 Task: Check the percentage active listings of bathtub in the last 1 year.
Action: Mouse moved to (764, 179)
Screenshot: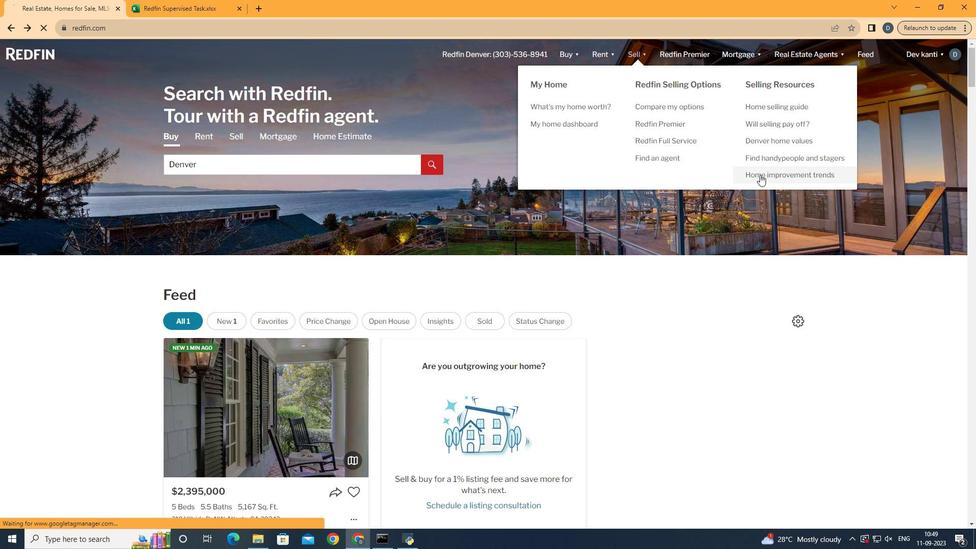 
Action: Mouse pressed left at (764, 179)
Screenshot: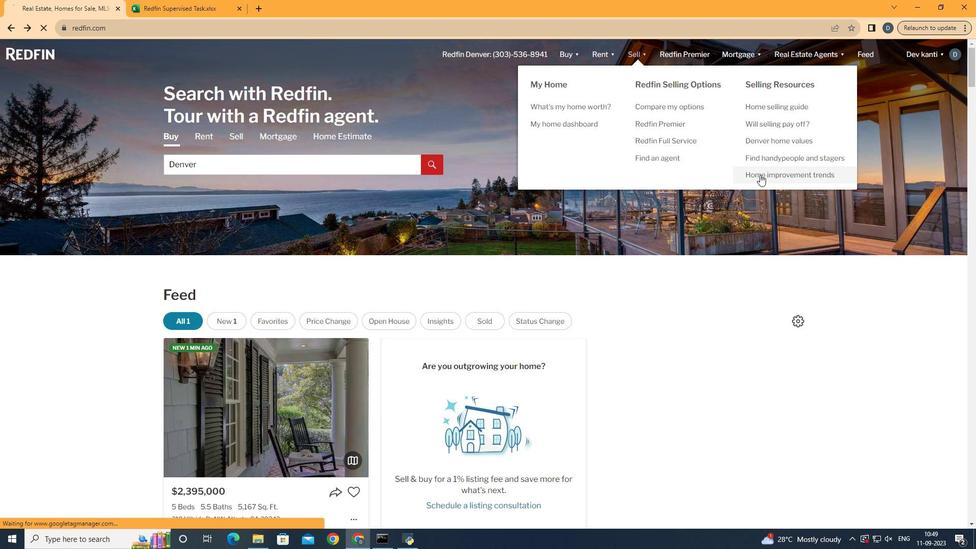 
Action: Mouse moved to (252, 194)
Screenshot: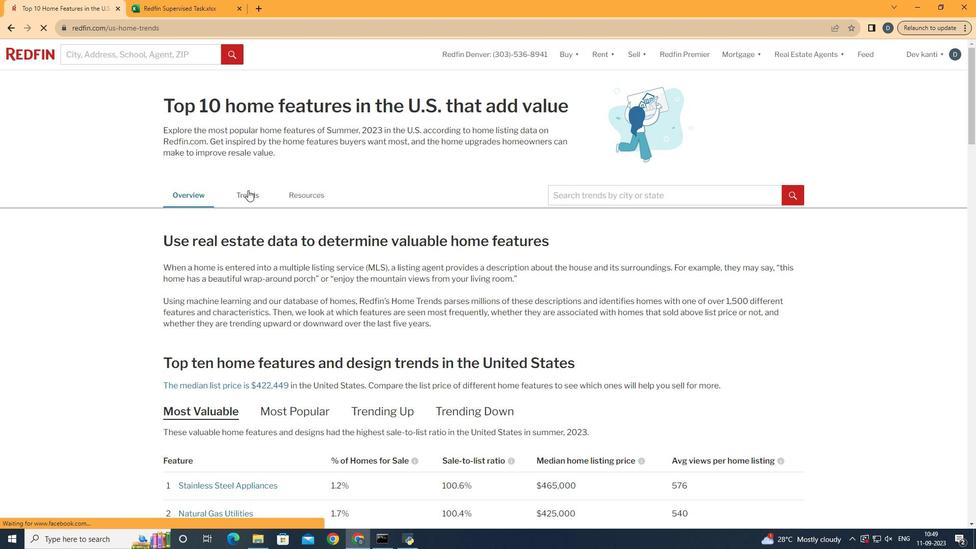 
Action: Mouse pressed left at (252, 194)
Screenshot: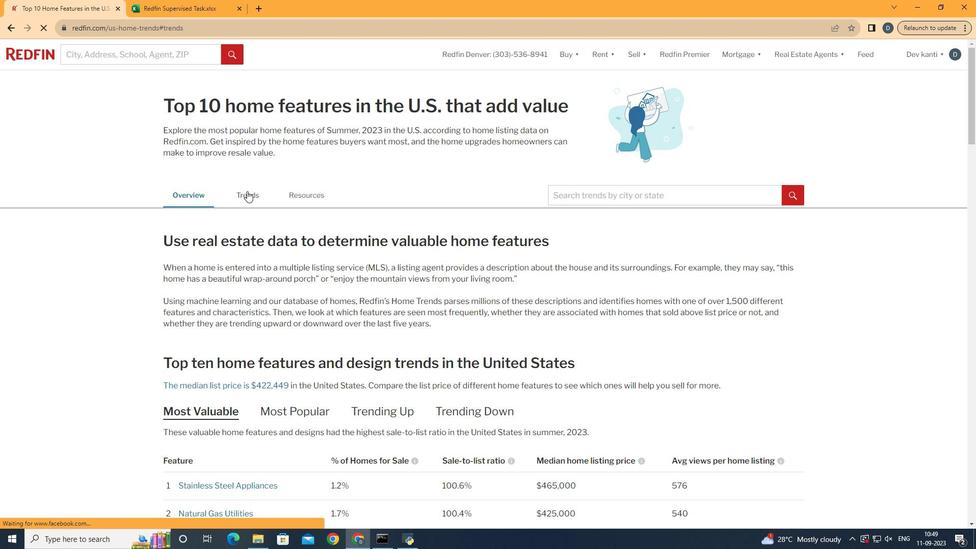 
Action: Mouse moved to (369, 283)
Screenshot: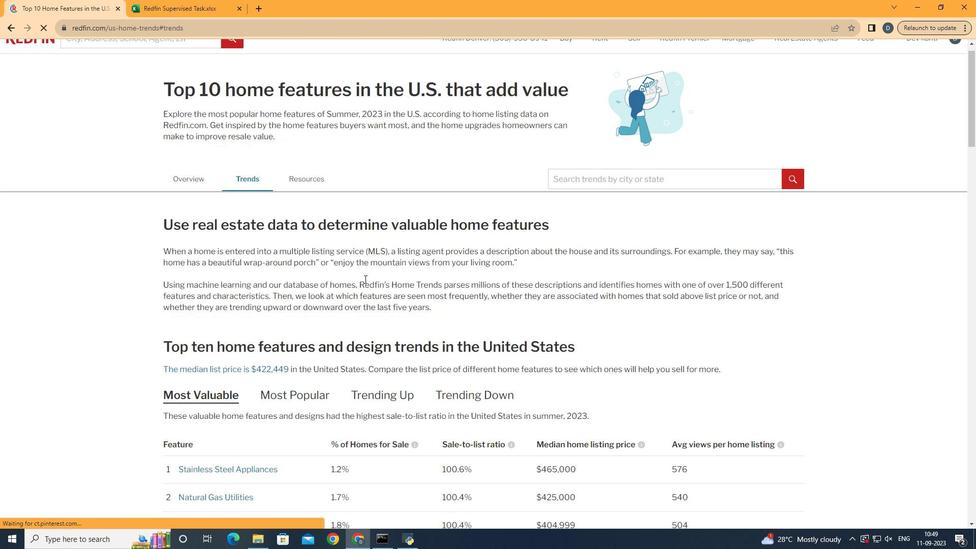 
Action: Mouse scrolled (369, 283) with delta (0, 0)
Screenshot: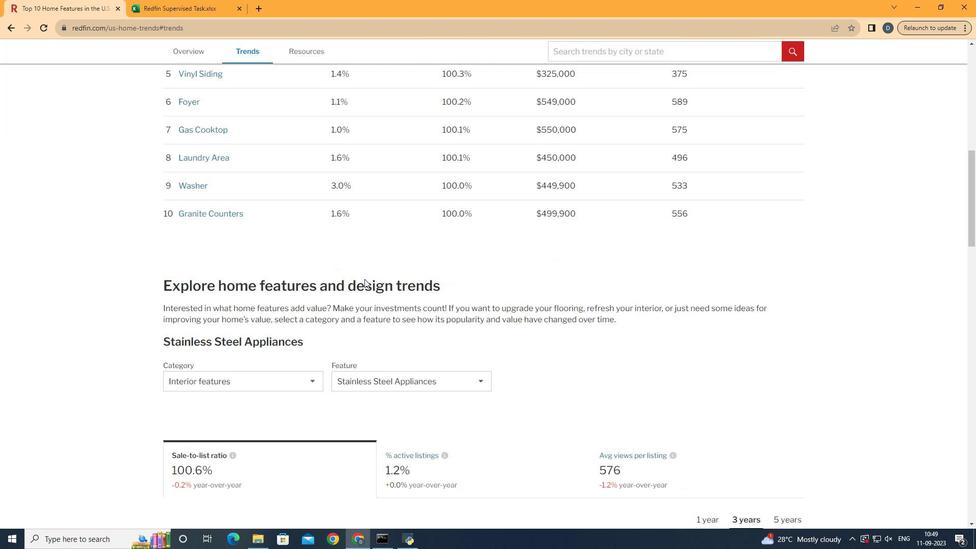 
Action: Mouse scrolled (369, 283) with delta (0, 0)
Screenshot: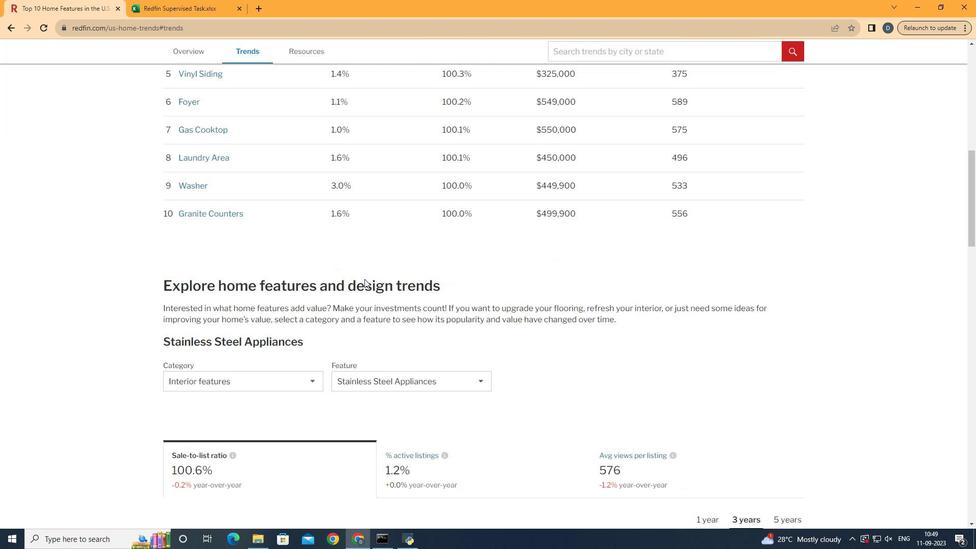 
Action: Mouse scrolled (369, 283) with delta (0, 0)
Screenshot: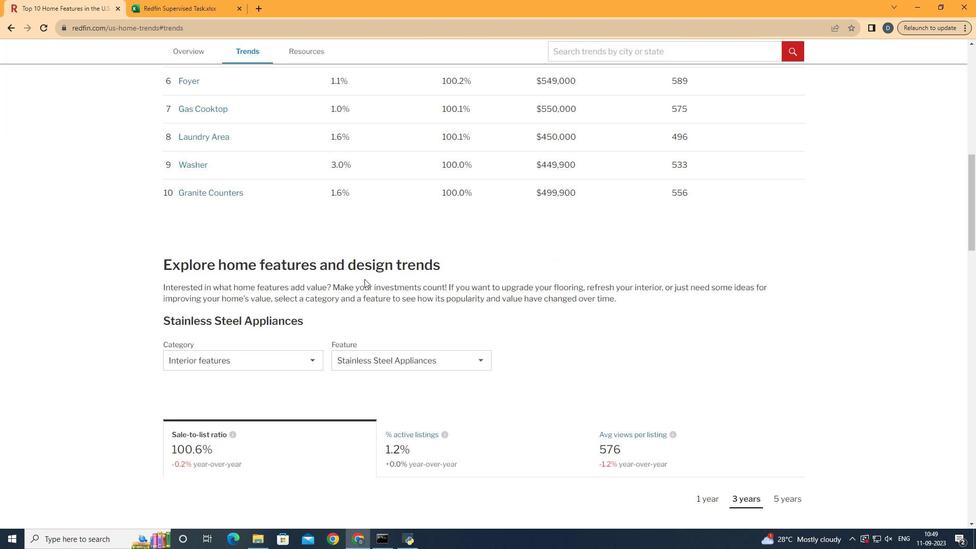 
Action: Mouse scrolled (369, 283) with delta (0, 0)
Screenshot: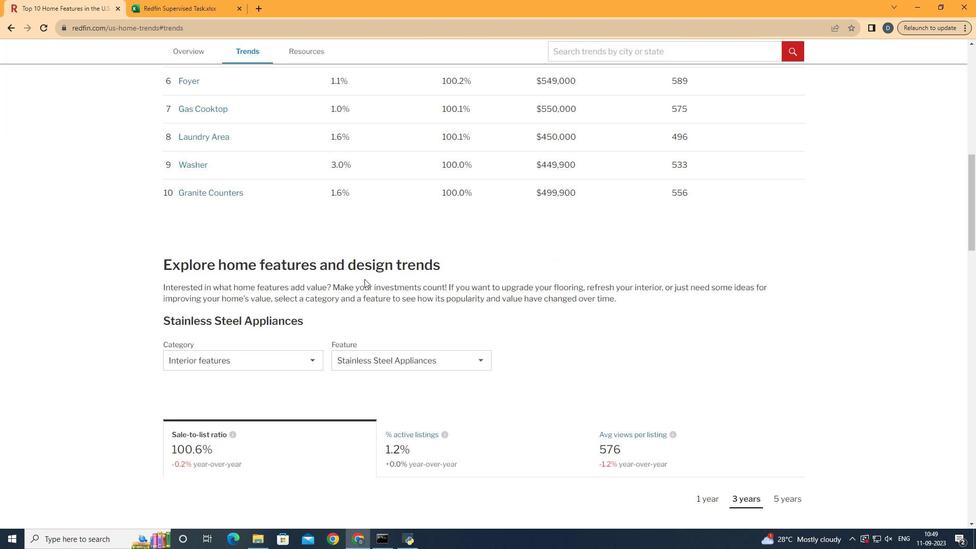 
Action: Mouse scrolled (369, 283) with delta (0, 0)
Screenshot: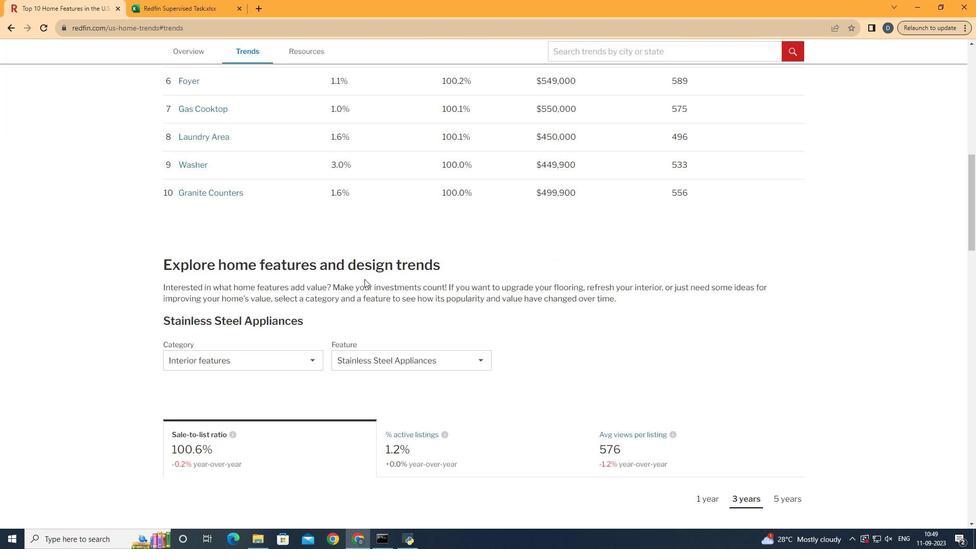 
Action: Mouse scrolled (369, 283) with delta (0, 0)
Screenshot: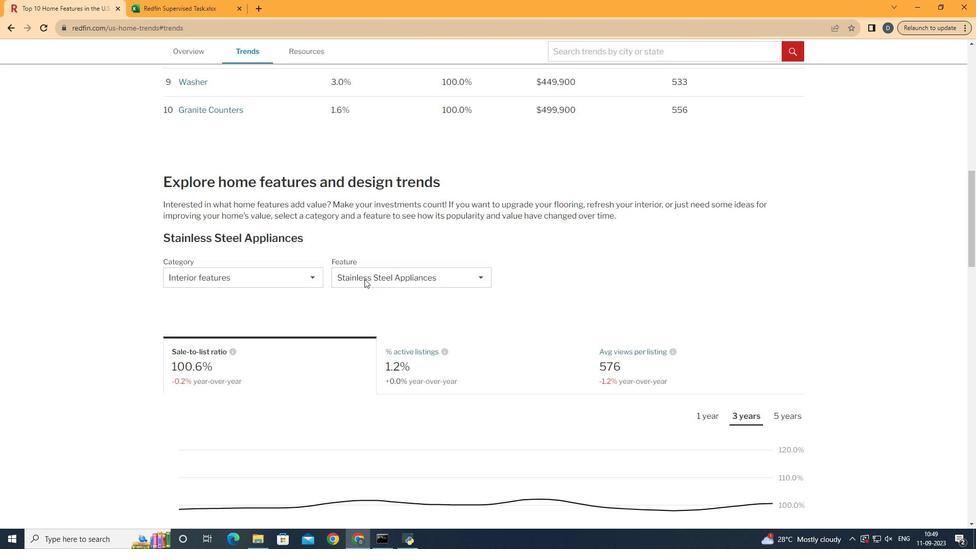 
Action: Mouse scrolled (369, 283) with delta (0, 0)
Screenshot: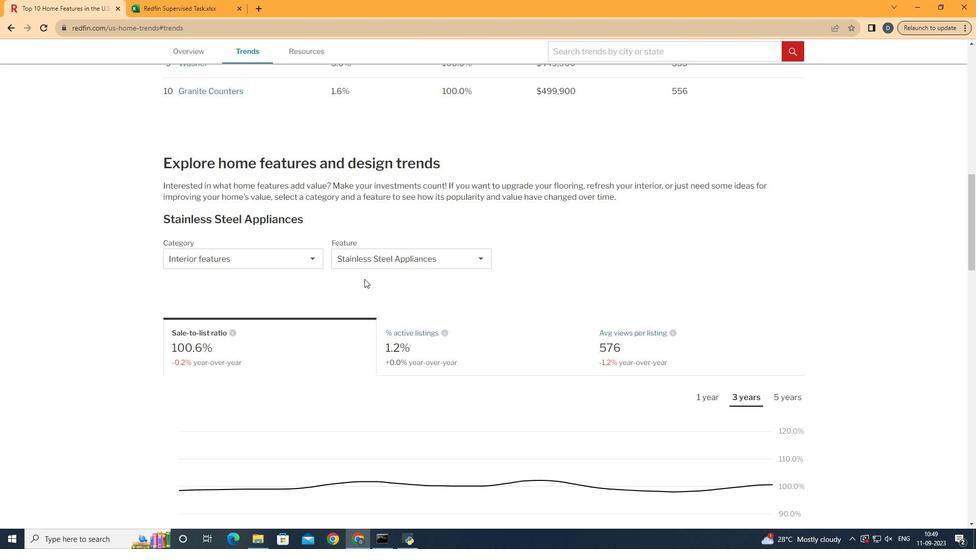 
Action: Mouse moved to (304, 268)
Screenshot: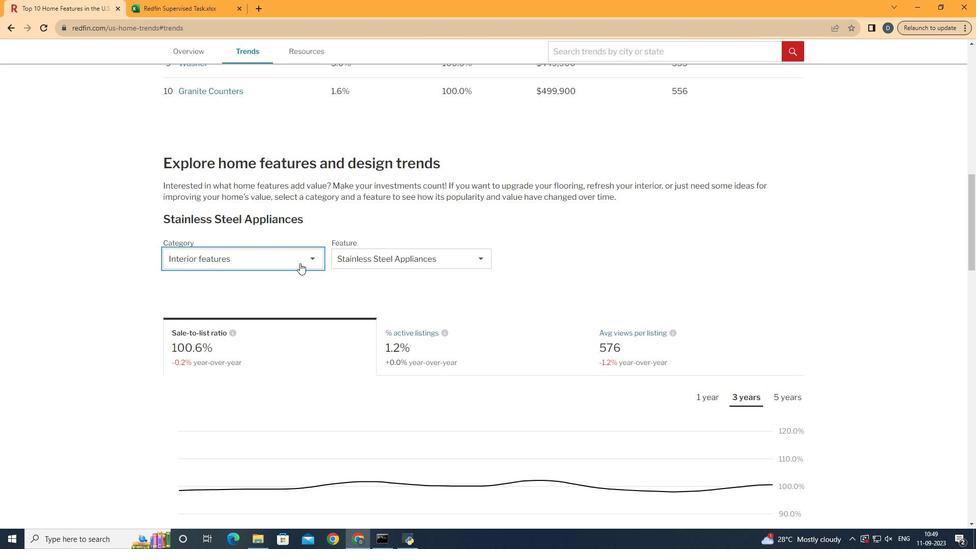 
Action: Mouse pressed left at (304, 268)
Screenshot: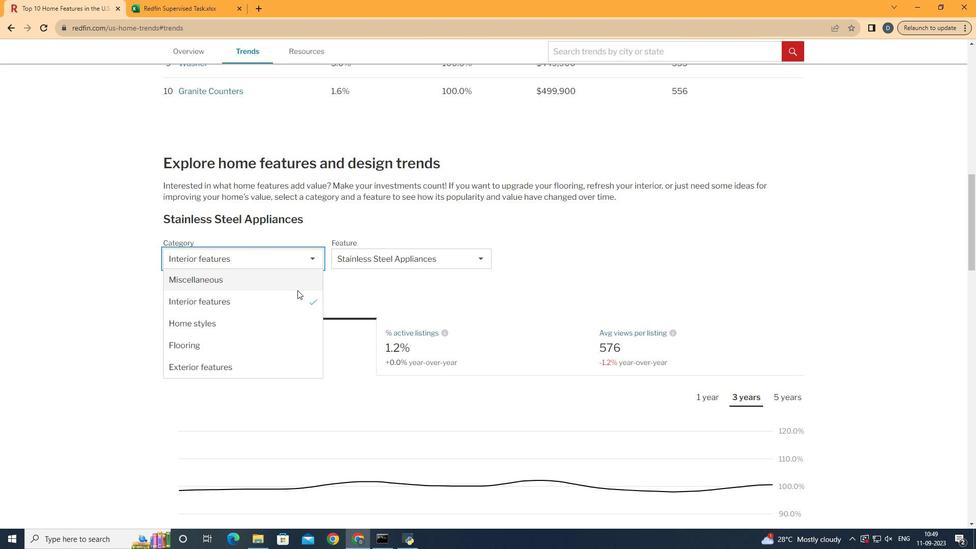 
Action: Mouse moved to (291, 310)
Screenshot: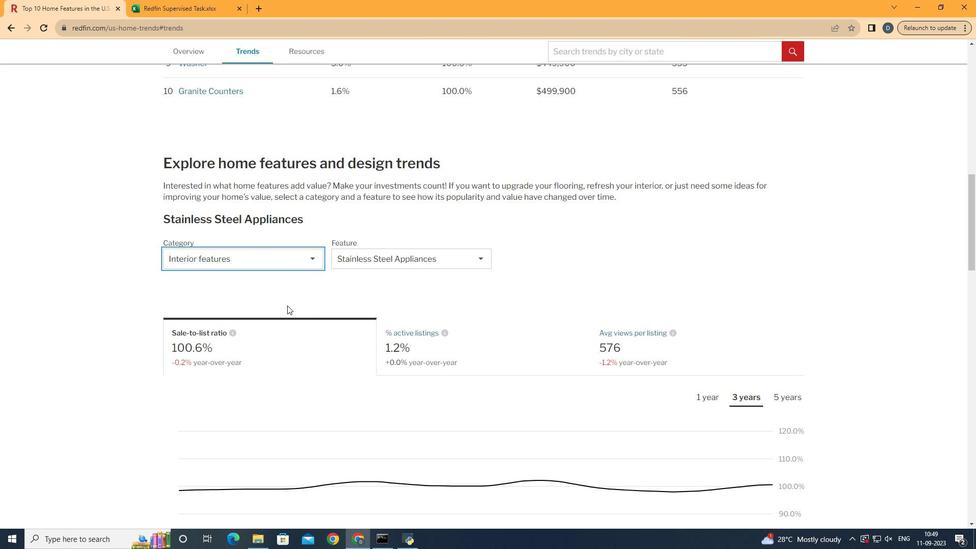 
Action: Mouse pressed left at (291, 310)
Screenshot: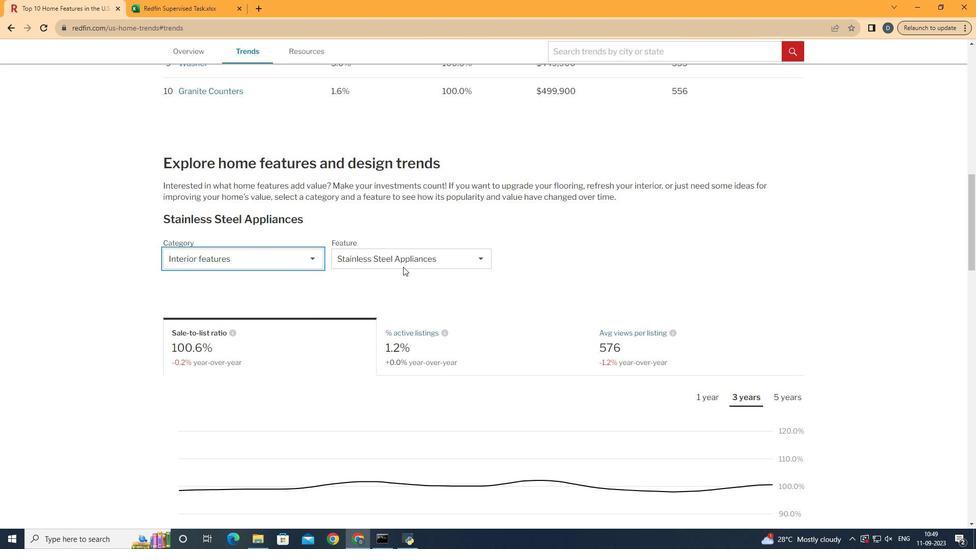 
Action: Mouse moved to (449, 256)
Screenshot: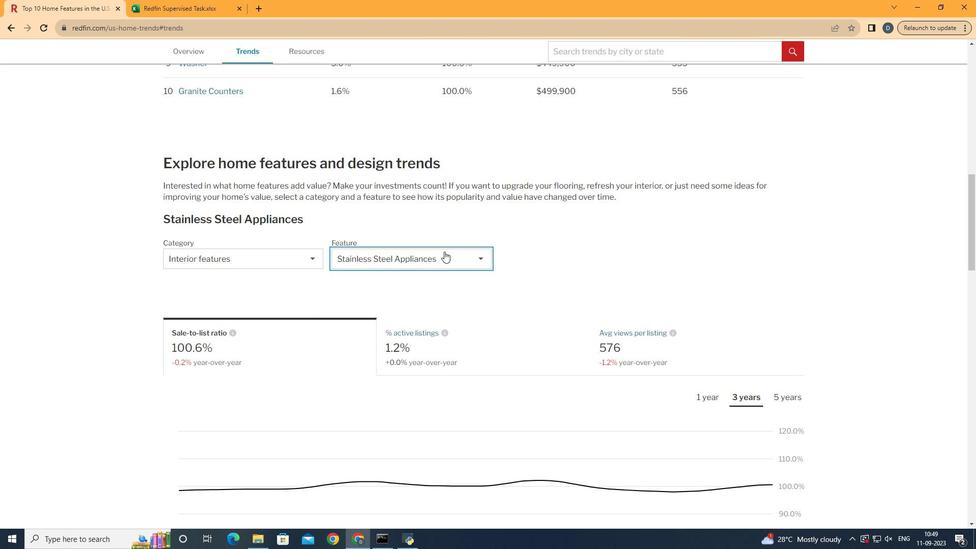 
Action: Mouse pressed left at (449, 256)
Screenshot: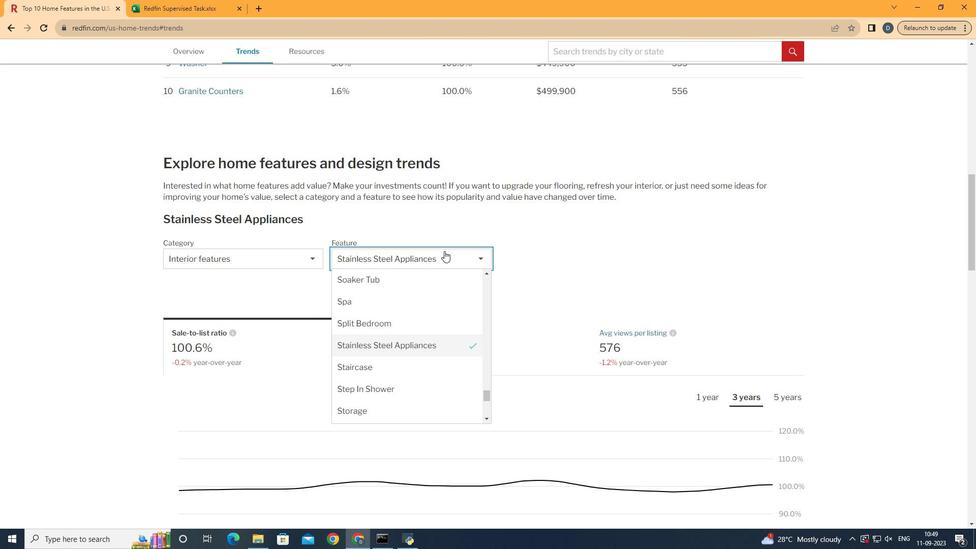 
Action: Mouse moved to (440, 334)
Screenshot: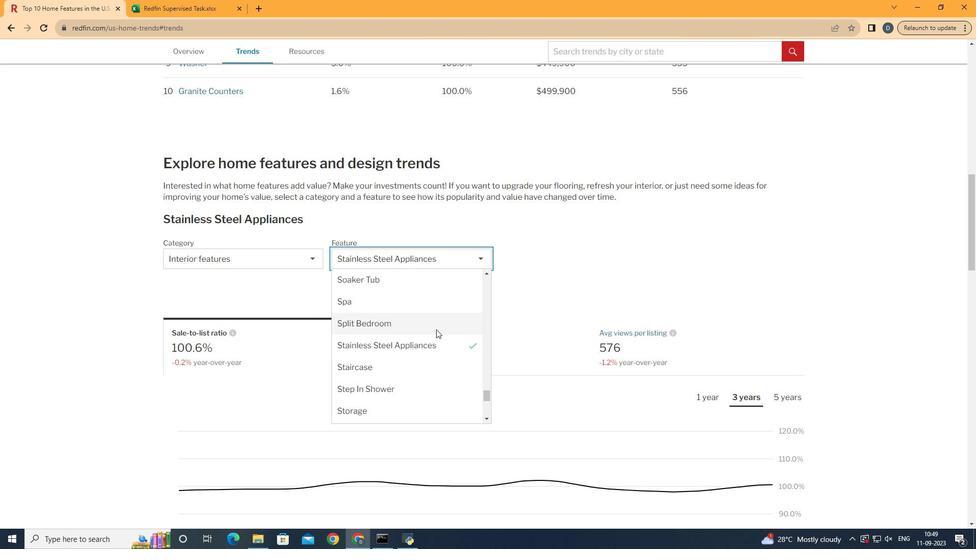 
Action: Mouse scrolled (440, 334) with delta (0, 0)
Screenshot: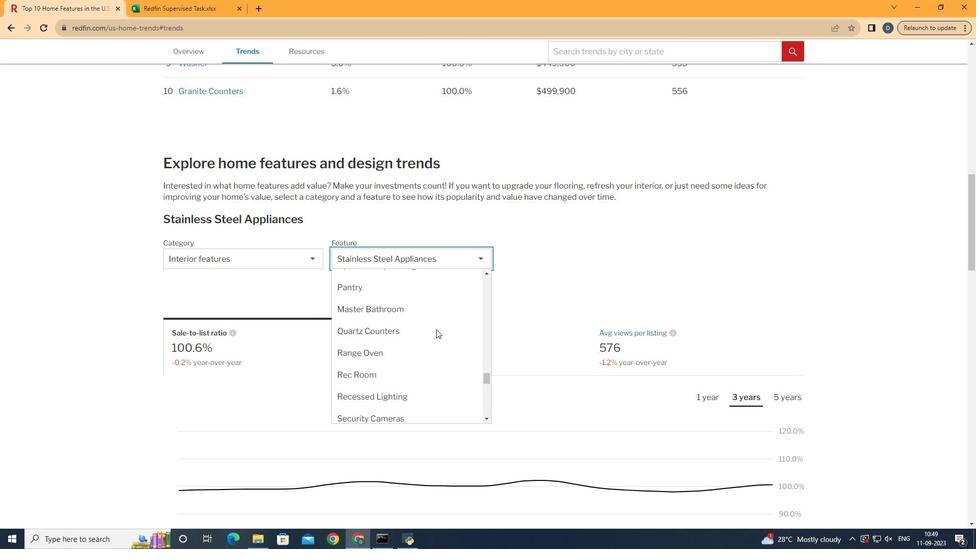 
Action: Mouse scrolled (440, 334) with delta (0, 0)
Screenshot: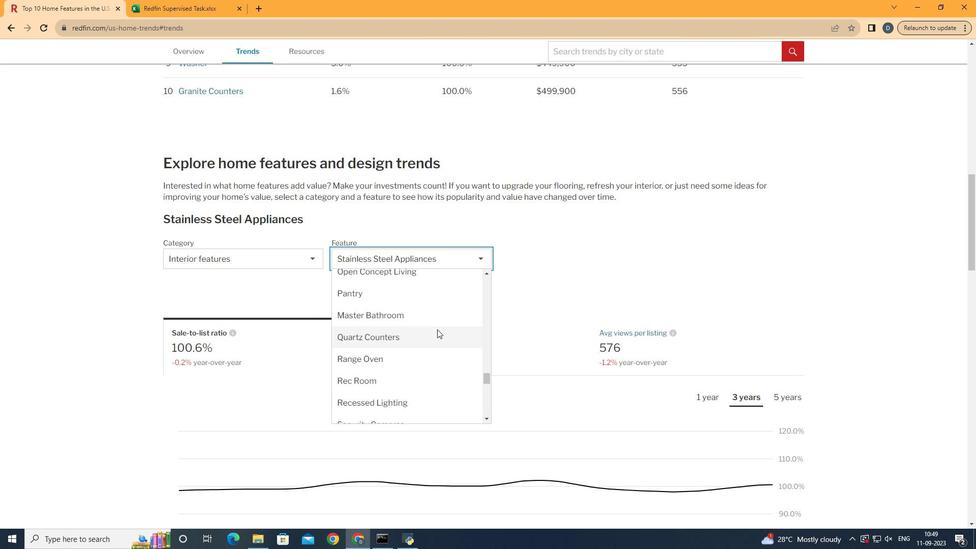 
Action: Mouse scrolled (440, 334) with delta (0, 0)
Screenshot: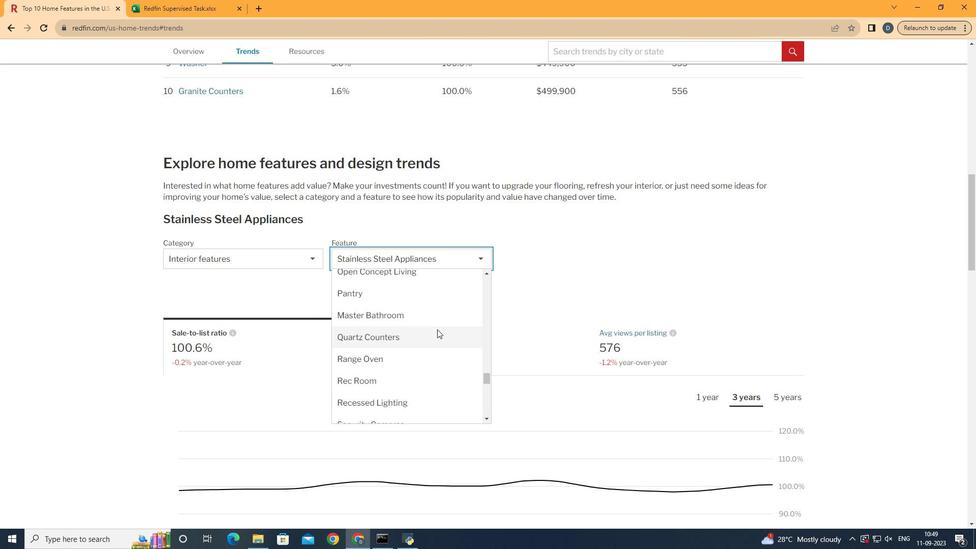 
Action: Mouse scrolled (440, 334) with delta (0, 0)
Screenshot: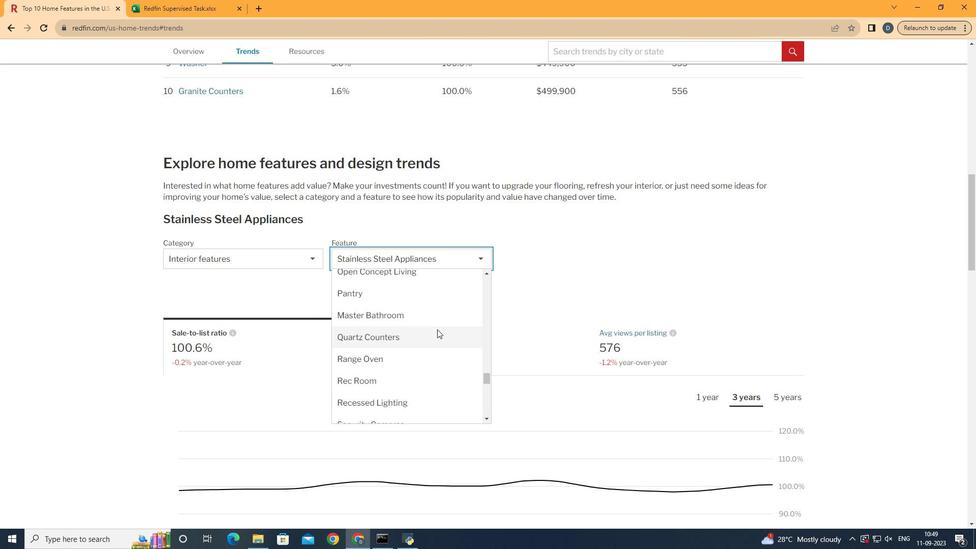
Action: Mouse scrolled (440, 334) with delta (0, 0)
Screenshot: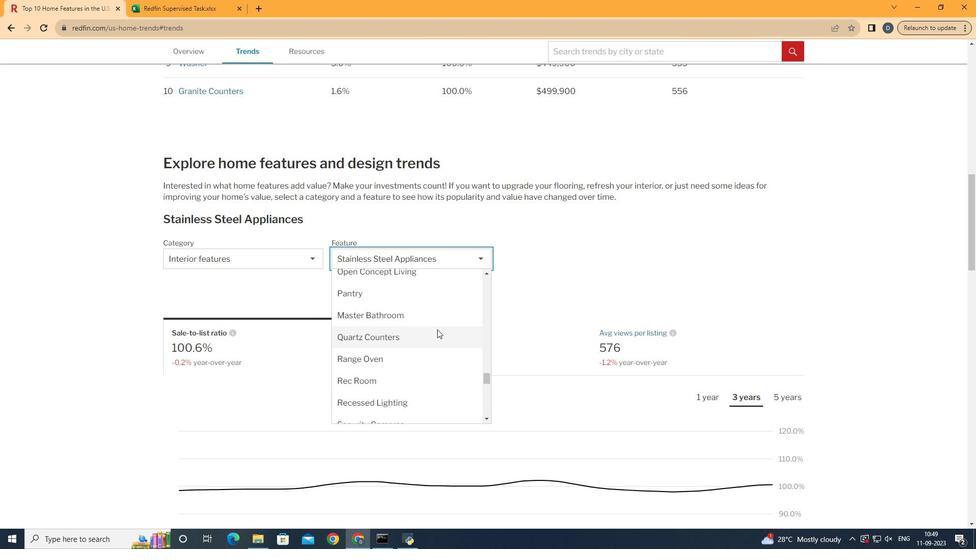 
Action: Mouse moved to (441, 334)
Screenshot: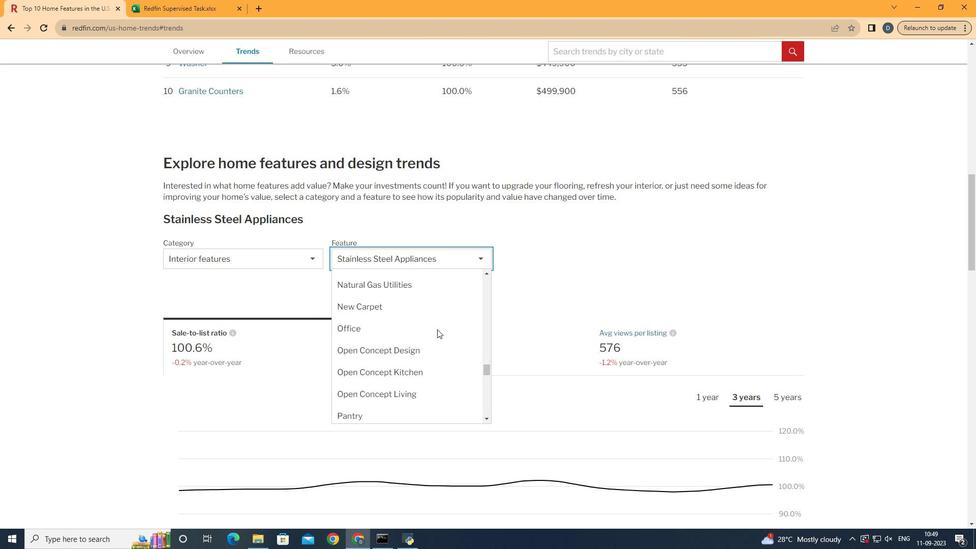 
Action: Mouse scrolled (441, 334) with delta (0, 0)
Screenshot: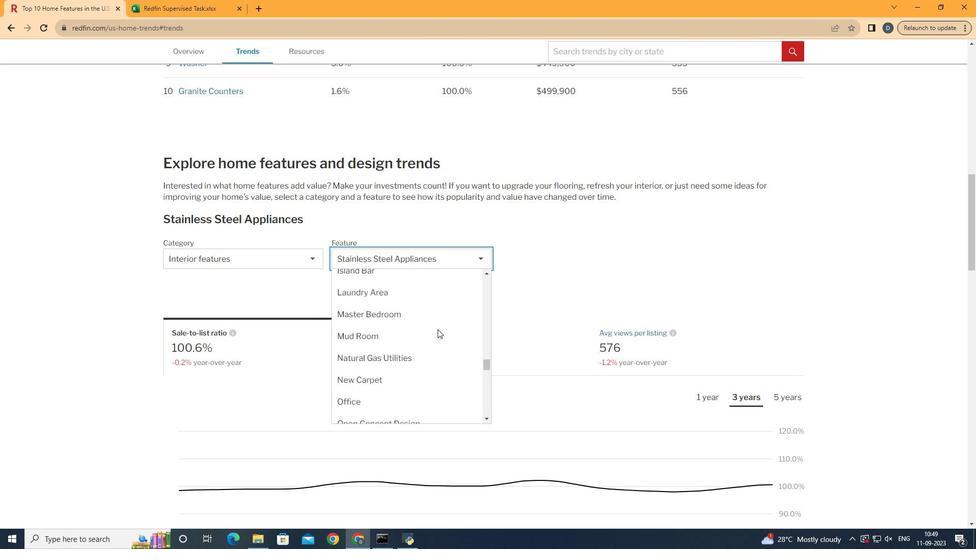 
Action: Mouse scrolled (441, 334) with delta (0, 0)
Screenshot: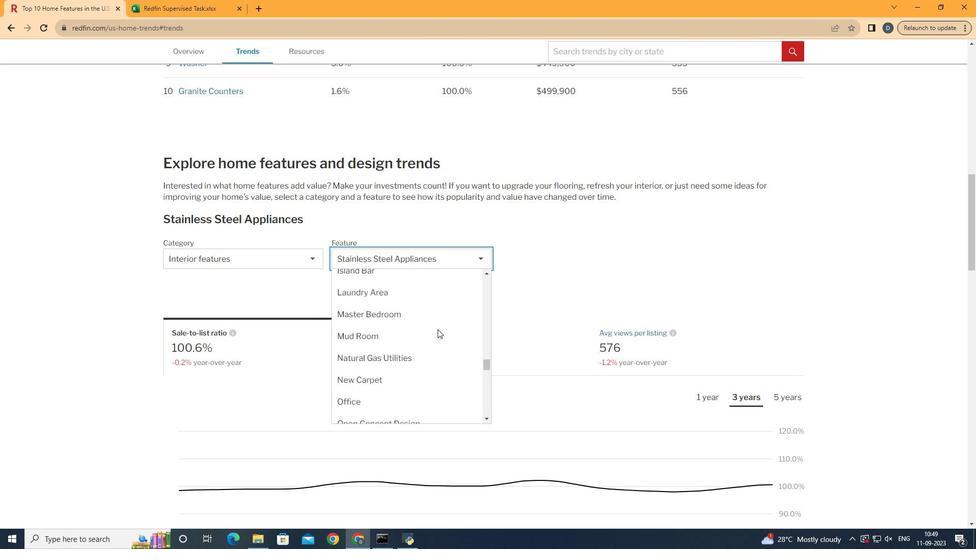 
Action: Mouse scrolled (441, 334) with delta (0, 0)
Screenshot: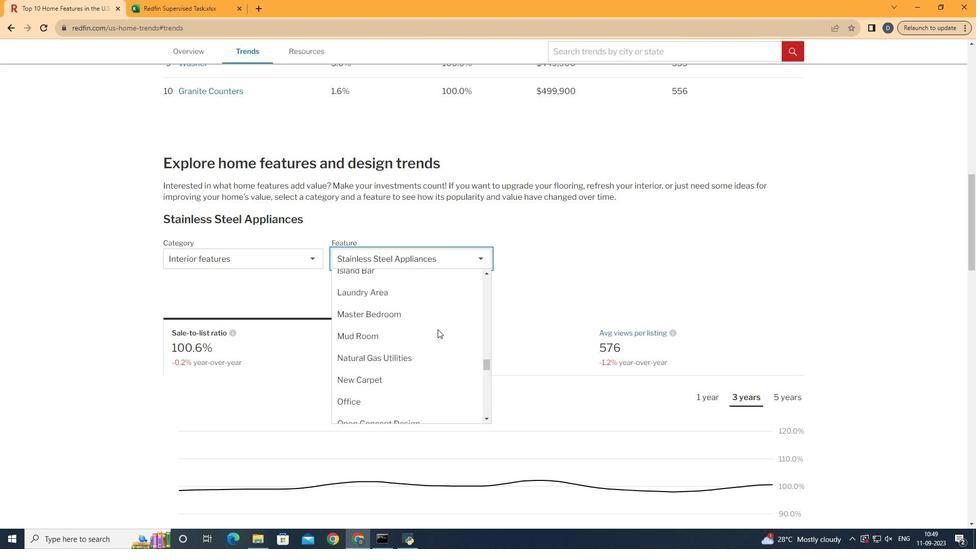 
Action: Mouse scrolled (441, 334) with delta (0, 0)
Screenshot: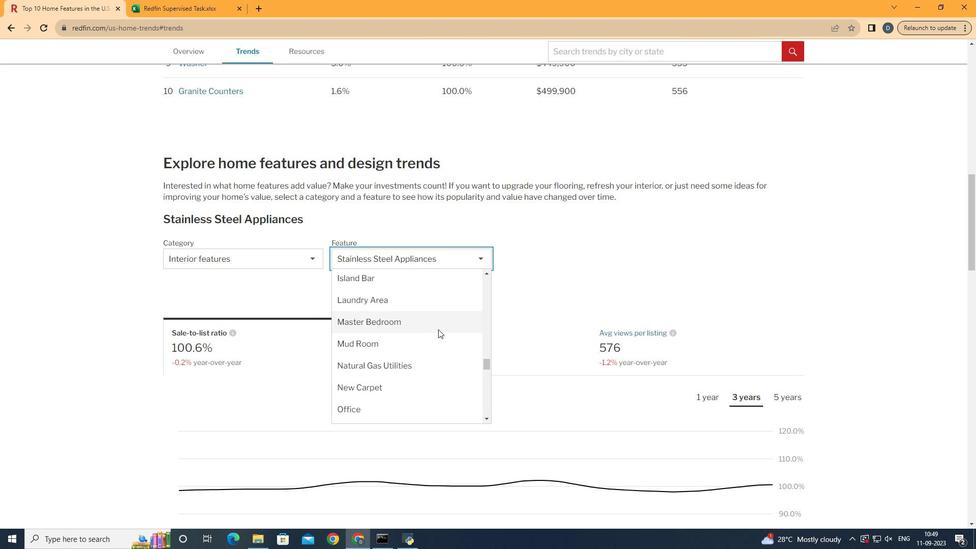 
Action: Mouse moved to (443, 334)
Screenshot: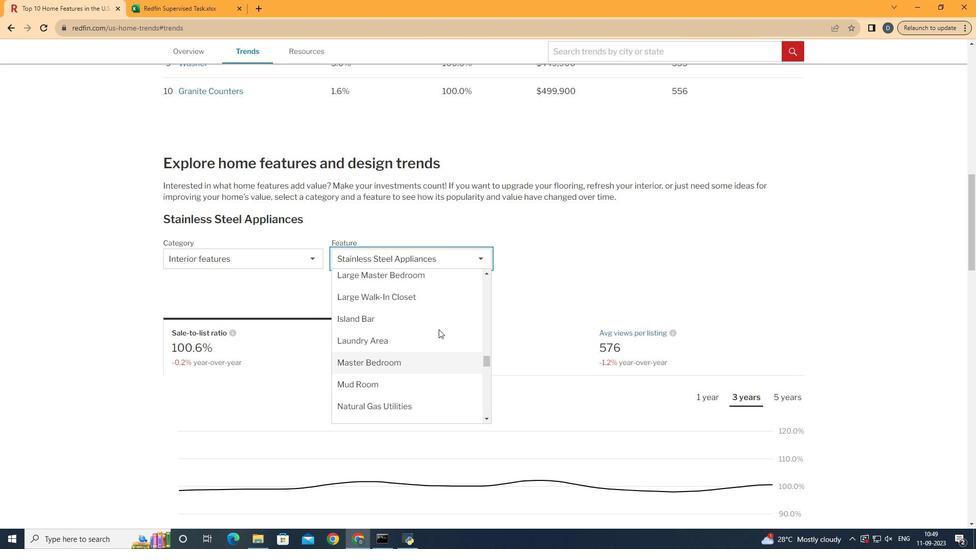 
Action: Mouse scrolled (443, 334) with delta (0, 0)
Screenshot: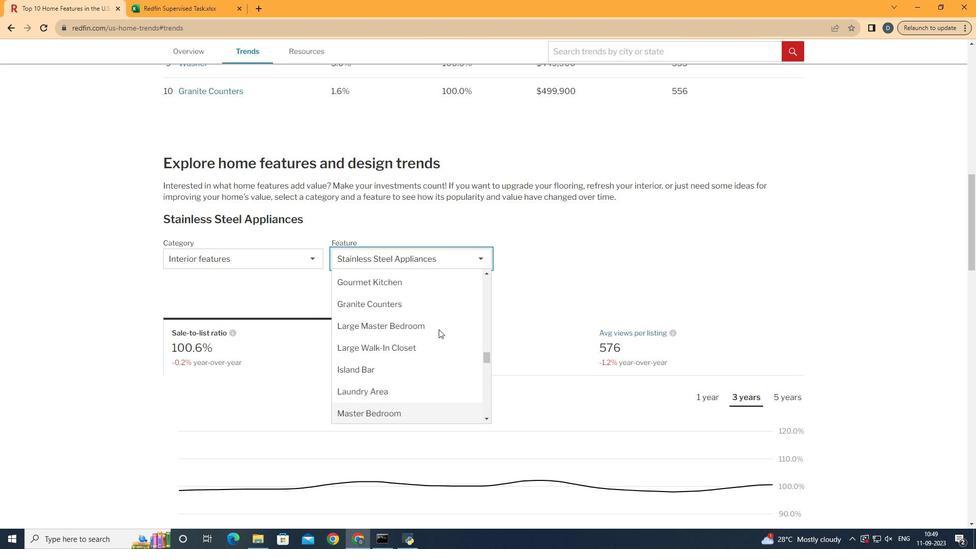 
Action: Mouse scrolled (443, 334) with delta (0, 0)
Screenshot: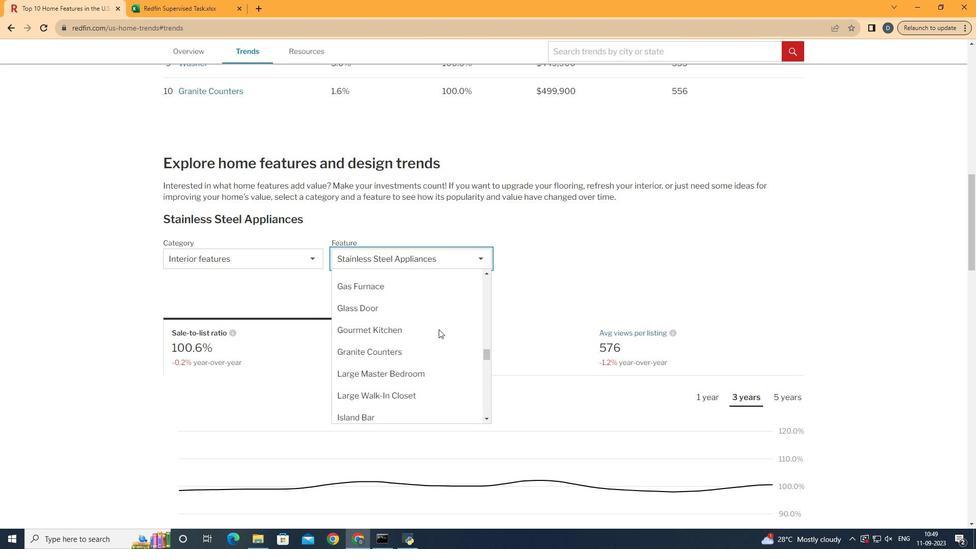 
Action: Mouse scrolled (443, 334) with delta (0, 0)
Screenshot: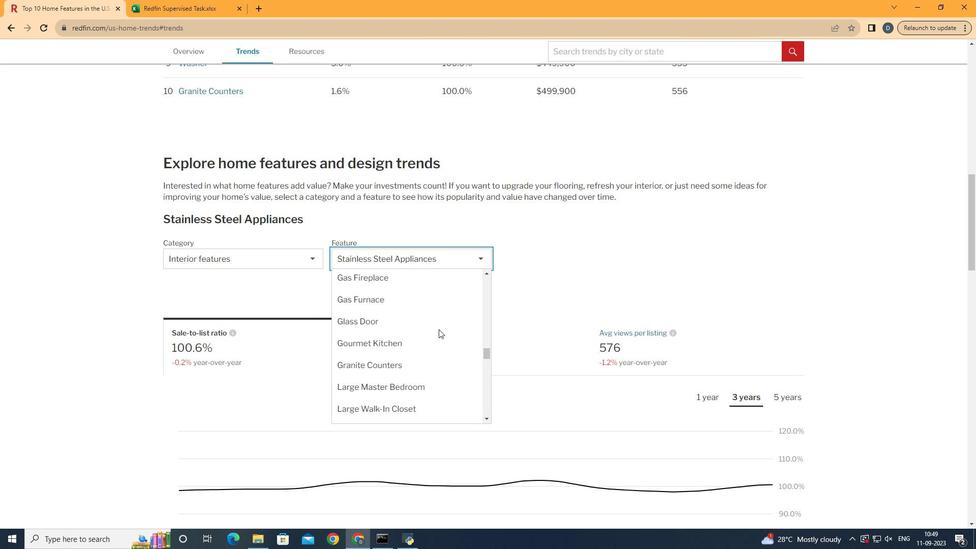 
Action: Mouse moved to (443, 334)
Screenshot: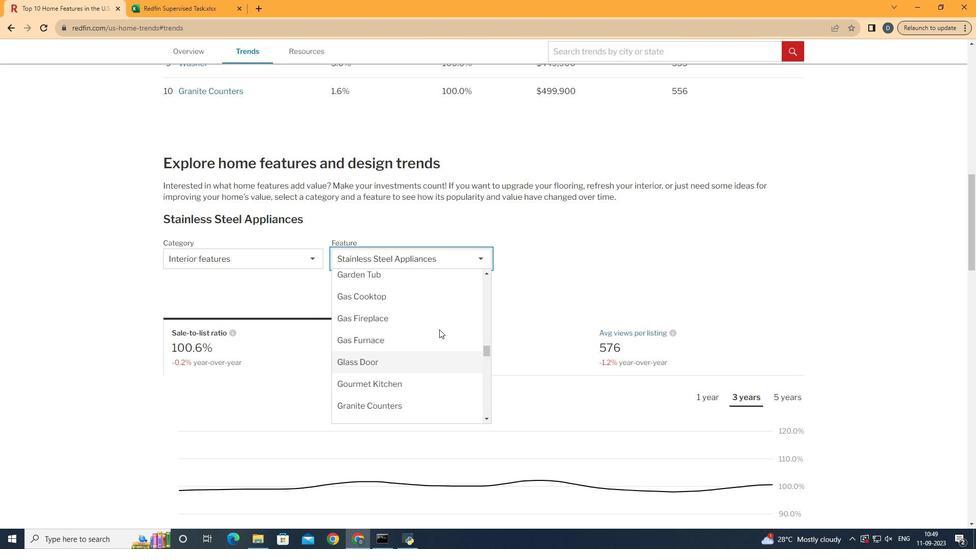 
Action: Mouse scrolled (443, 334) with delta (0, 0)
Screenshot: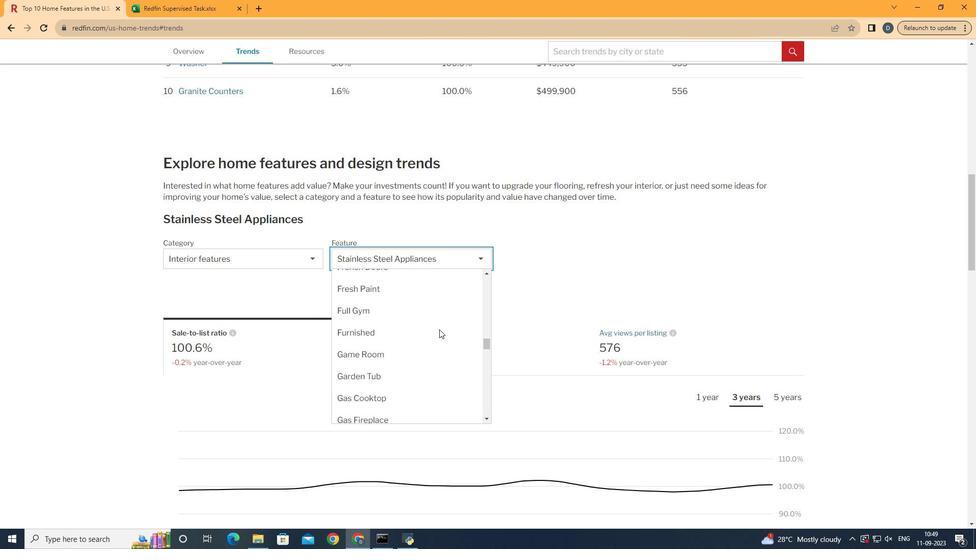 
Action: Mouse scrolled (443, 334) with delta (0, 0)
Screenshot: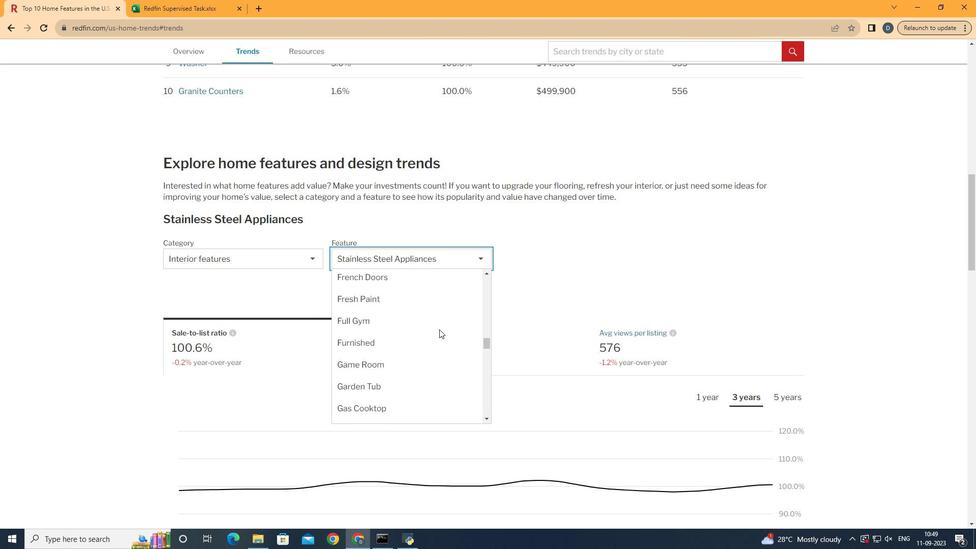 
Action: Mouse scrolled (443, 334) with delta (0, 0)
Screenshot: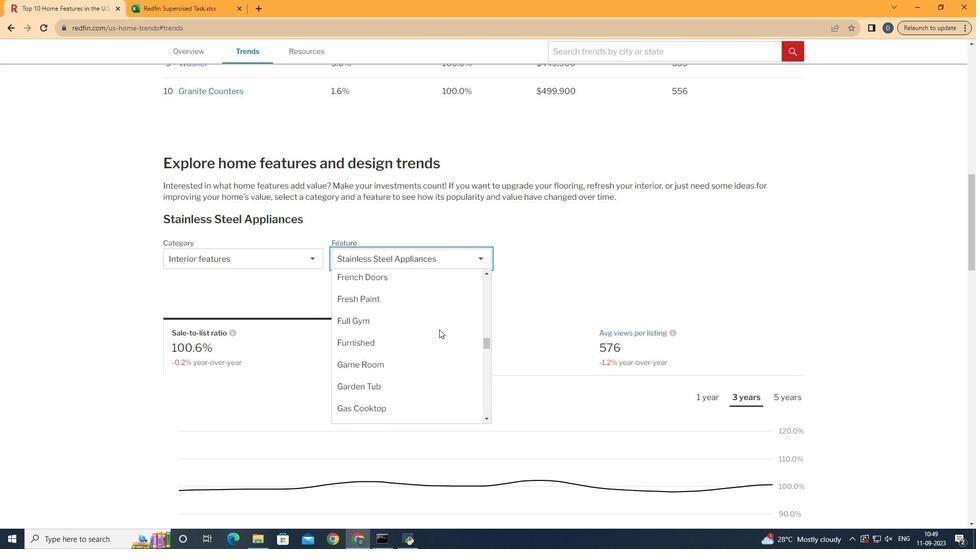 
Action: Mouse scrolled (443, 334) with delta (0, 0)
Screenshot: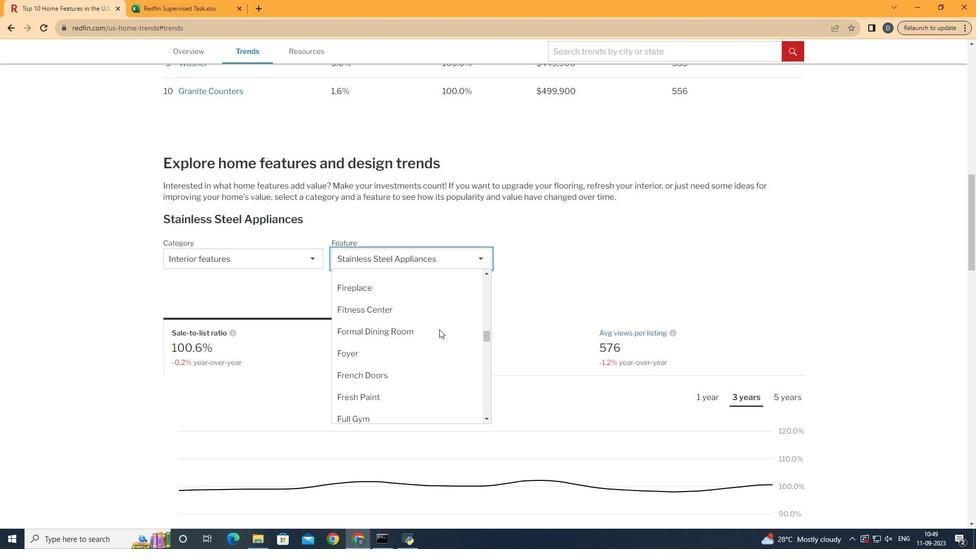 
Action: Mouse scrolled (443, 334) with delta (0, 0)
Screenshot: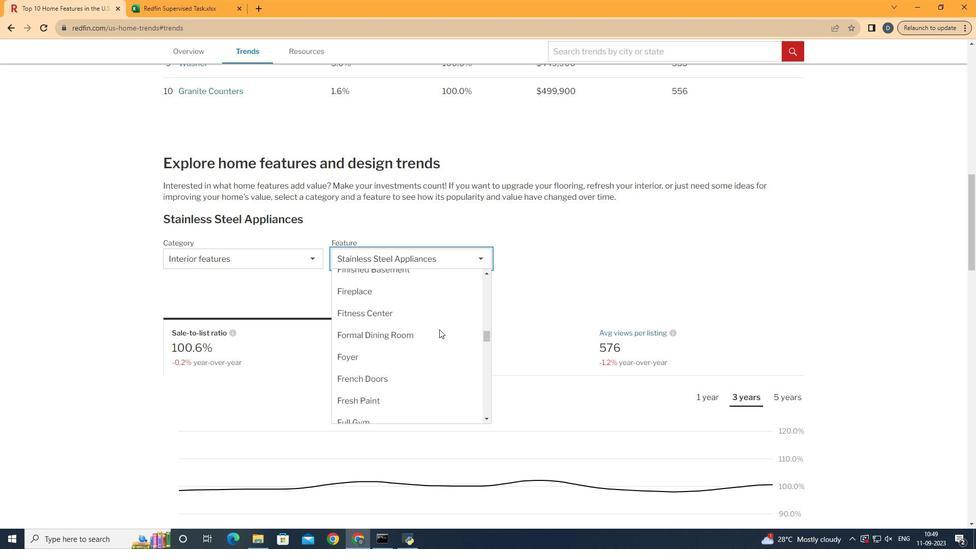 
Action: Mouse scrolled (443, 334) with delta (0, 0)
Screenshot: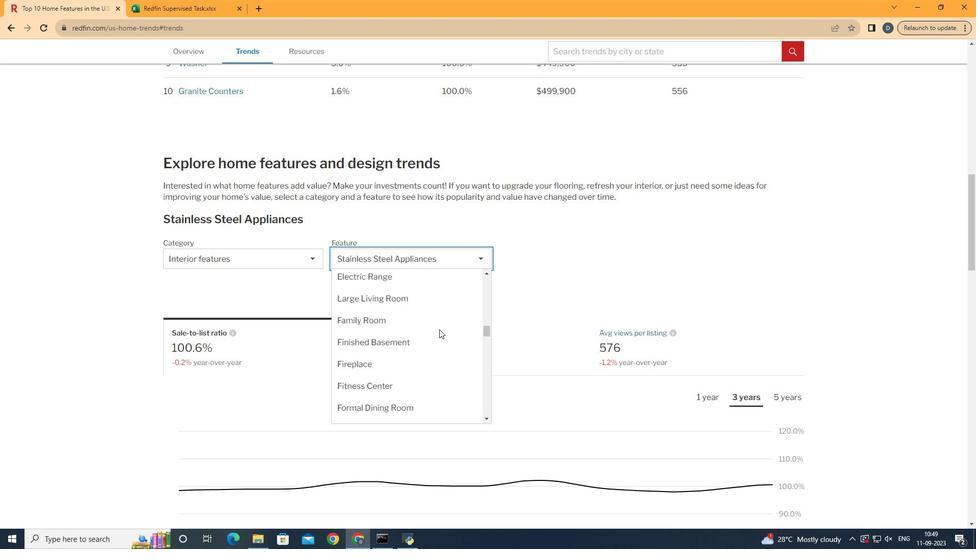 
Action: Mouse scrolled (443, 334) with delta (0, 0)
Screenshot: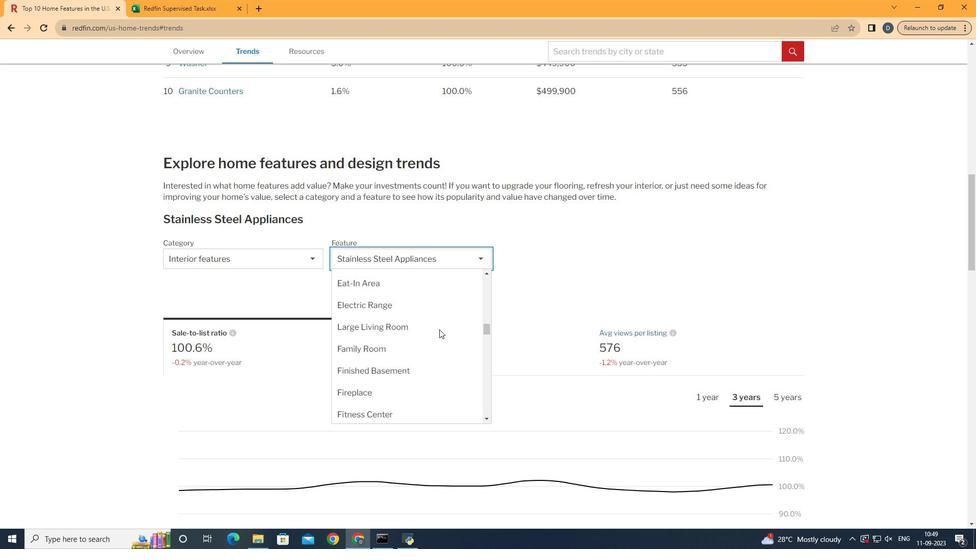 
Action: Mouse scrolled (443, 334) with delta (0, 0)
Screenshot: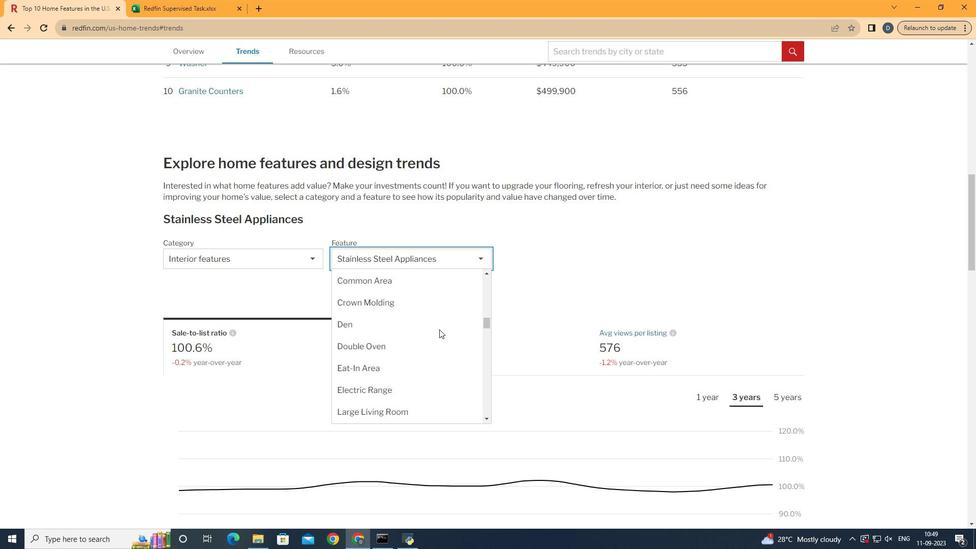 
Action: Mouse scrolled (443, 334) with delta (0, 0)
Screenshot: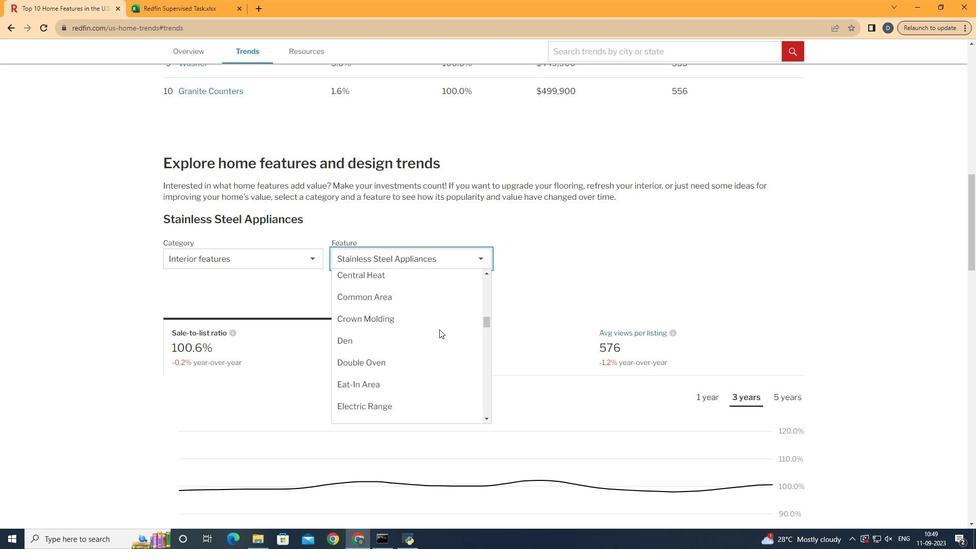 
Action: Mouse scrolled (443, 334) with delta (0, 0)
Screenshot: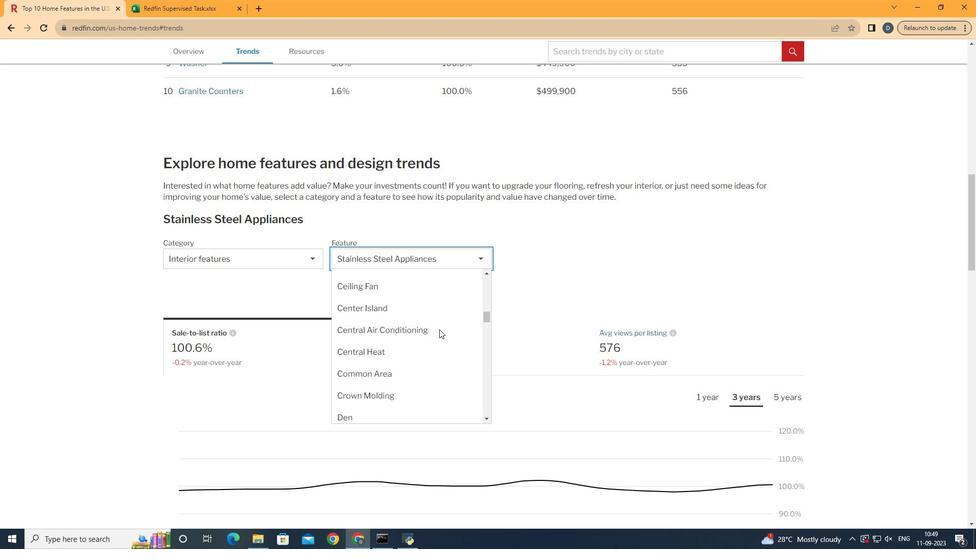 
Action: Mouse scrolled (443, 334) with delta (0, 0)
Screenshot: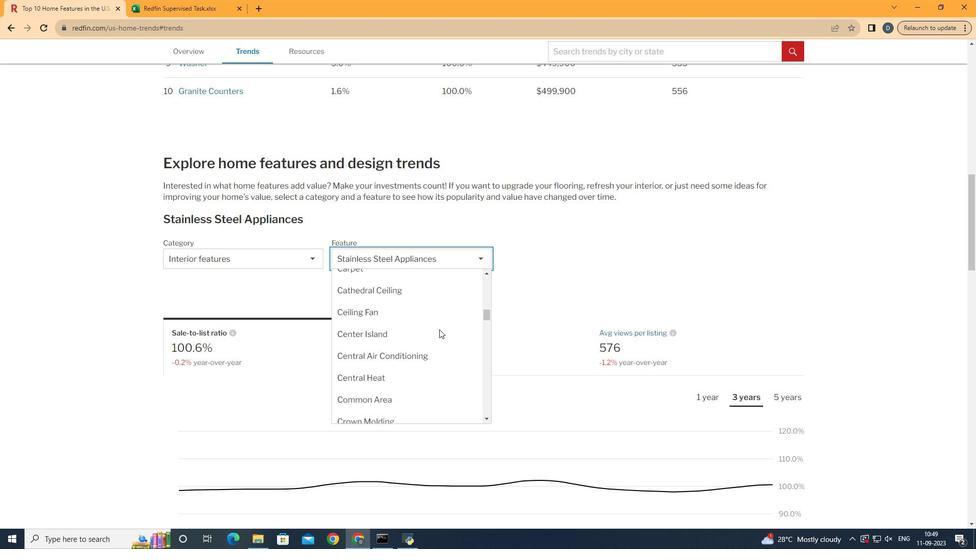 
Action: Mouse scrolled (443, 334) with delta (0, 0)
Screenshot: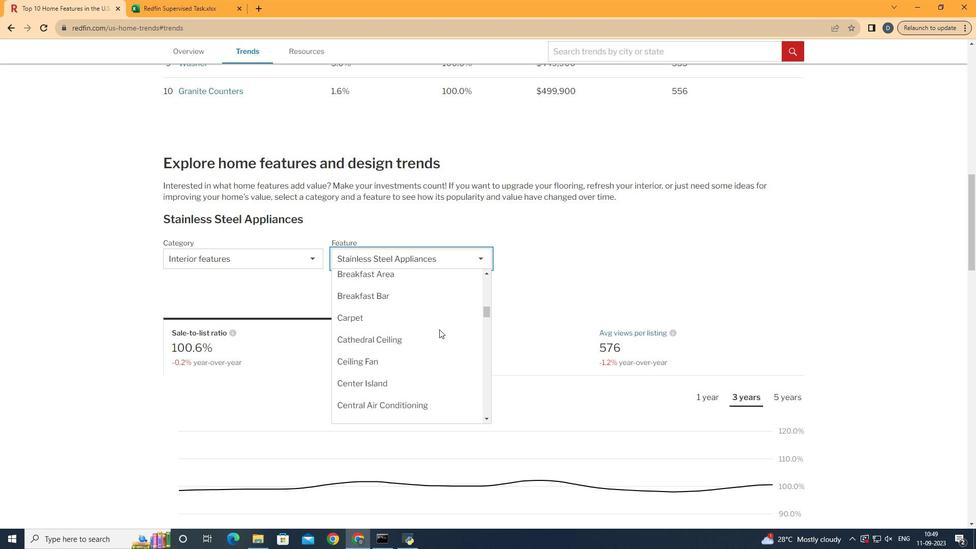 
Action: Mouse scrolled (443, 334) with delta (0, 0)
Screenshot: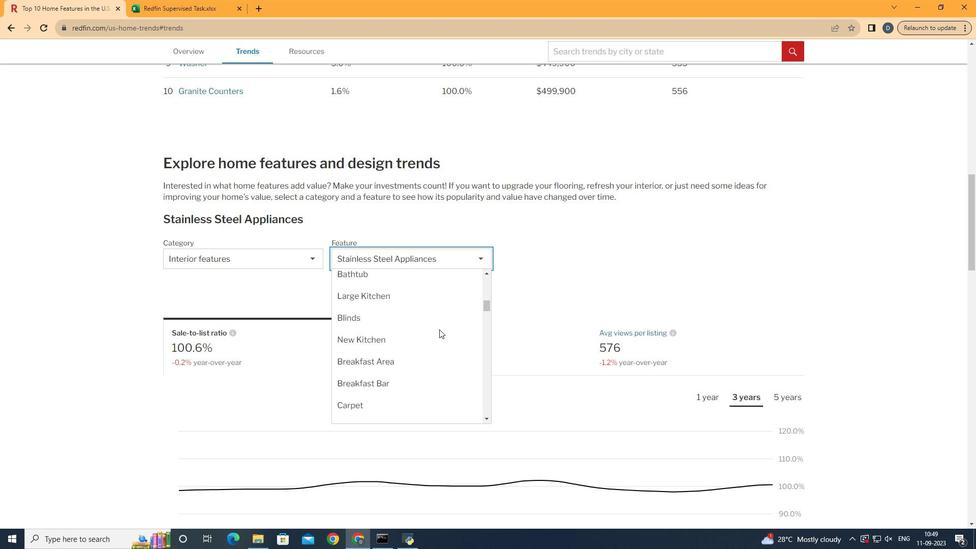 
Action: Mouse scrolled (443, 334) with delta (0, 0)
Screenshot: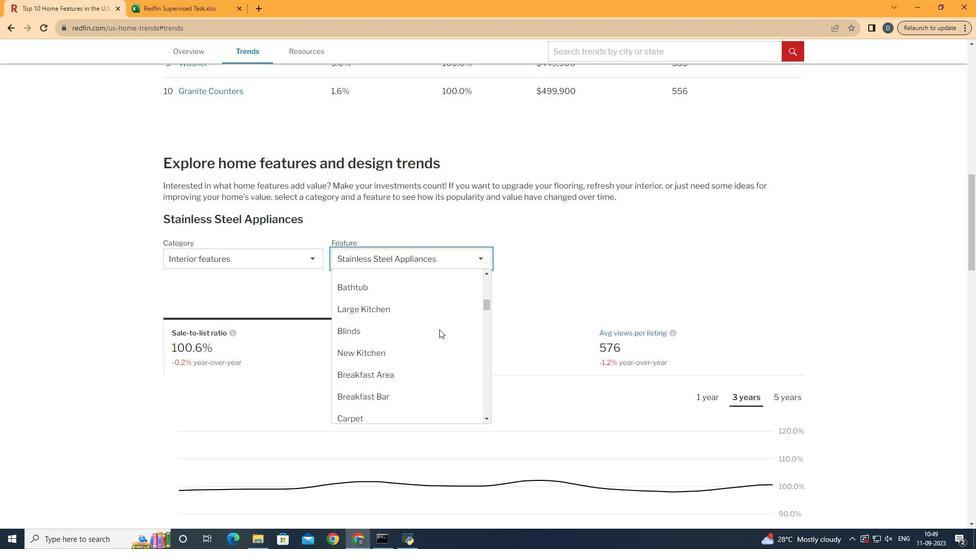 
Action: Mouse scrolled (443, 334) with delta (0, 0)
Screenshot: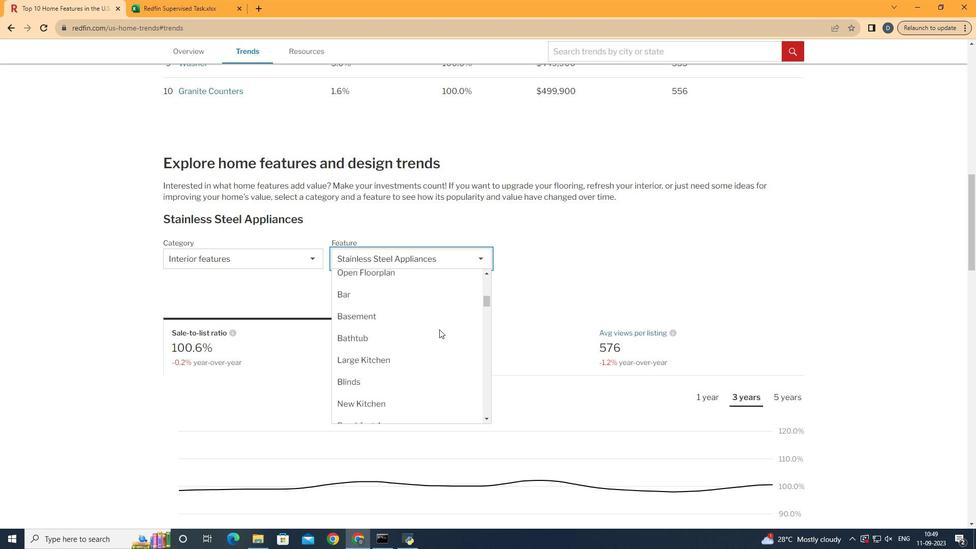 
Action: Mouse moved to (438, 351)
Screenshot: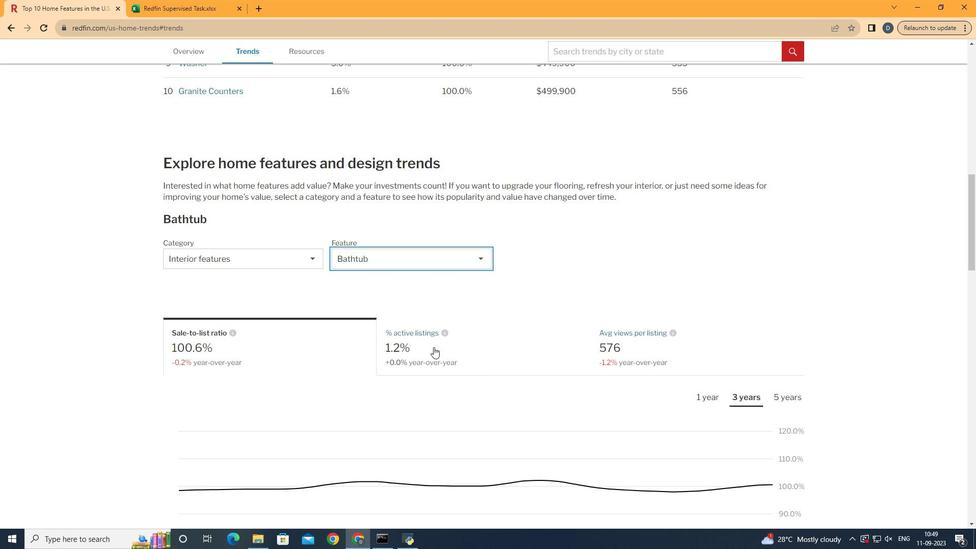 
Action: Mouse pressed left at (438, 351)
Screenshot: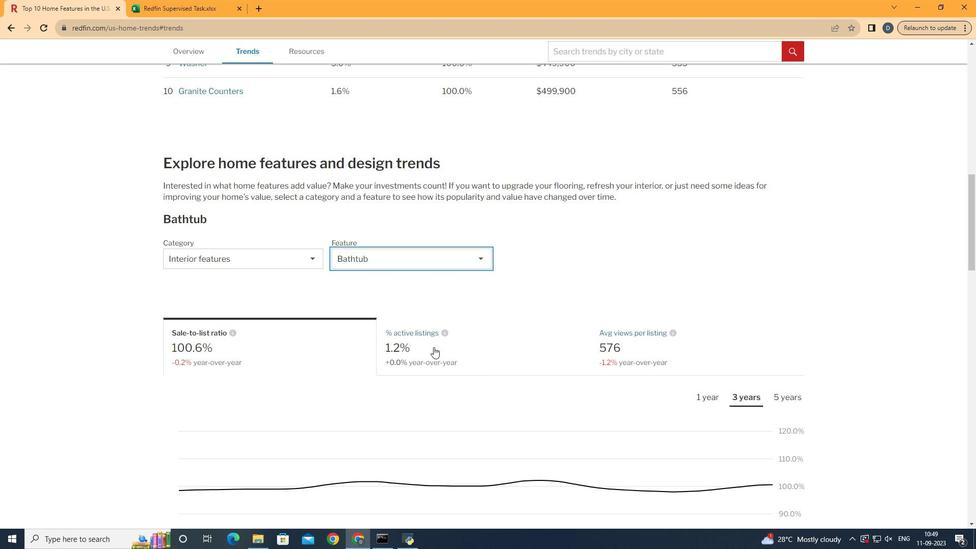 
Action: Mouse moved to (342, 369)
Screenshot: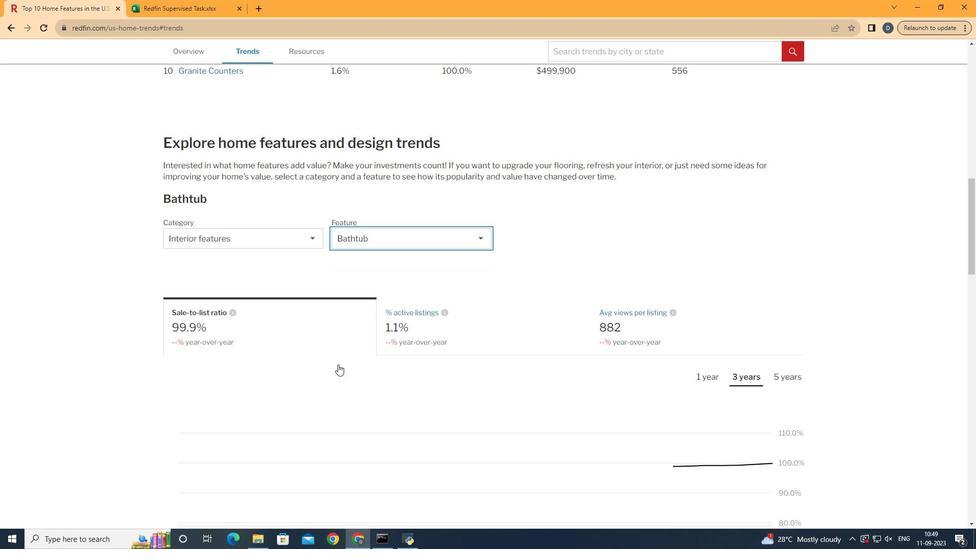 
Action: Mouse scrolled (342, 368) with delta (0, 0)
Screenshot: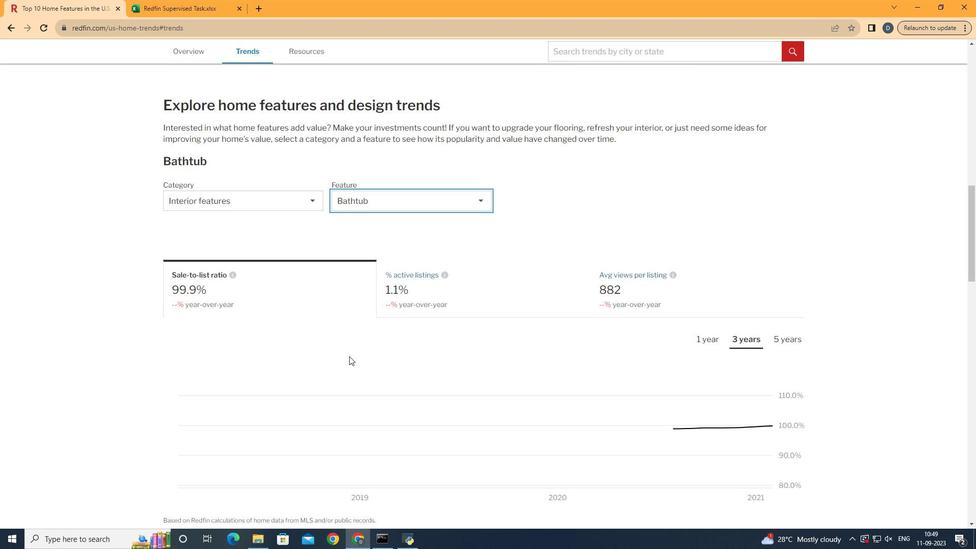
Action: Mouse scrolled (342, 368) with delta (0, 0)
Screenshot: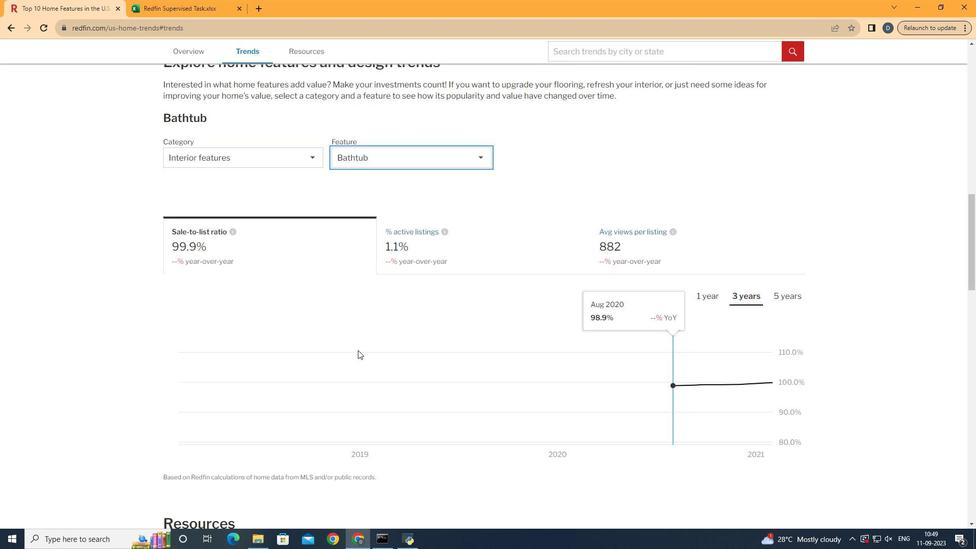 
Action: Mouse moved to (502, 265)
Screenshot: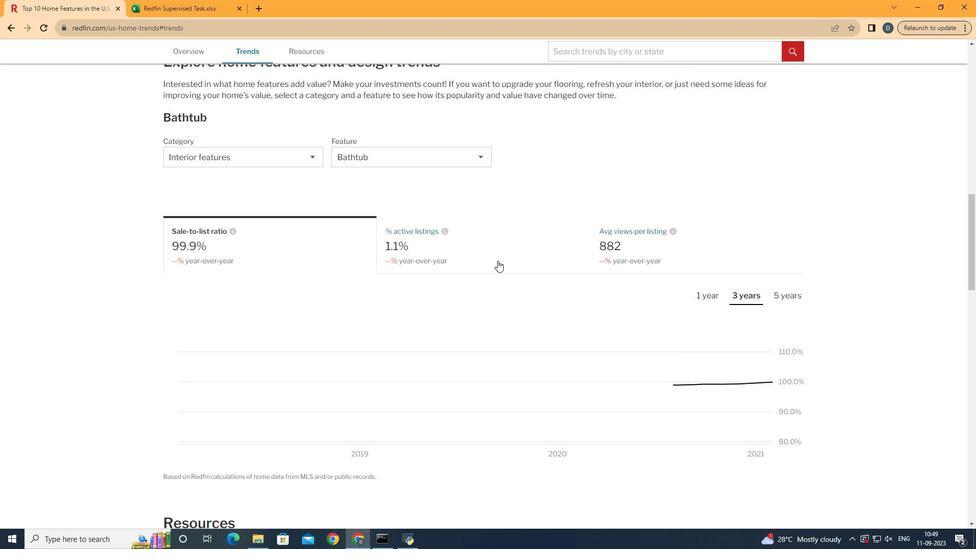 
Action: Mouse pressed left at (502, 265)
Screenshot: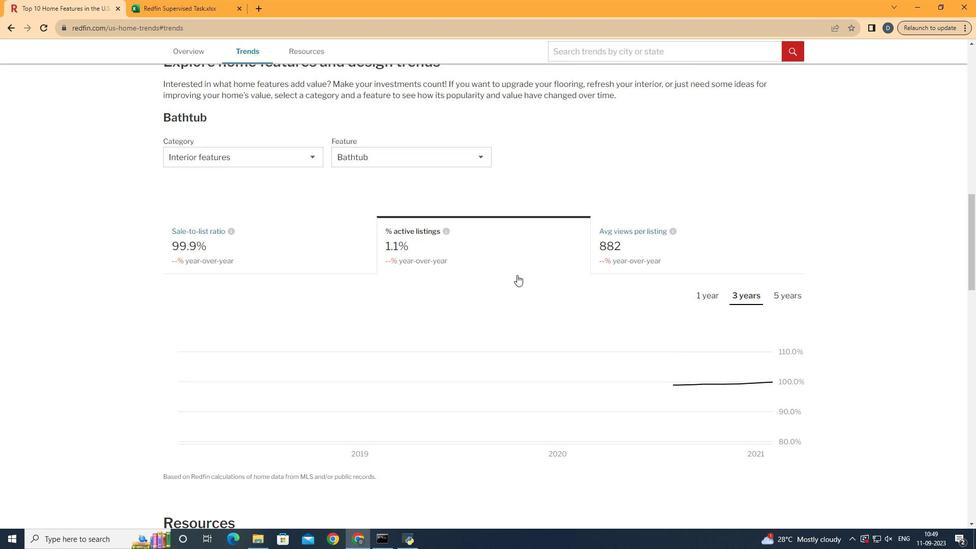 
Action: Mouse moved to (721, 301)
Screenshot: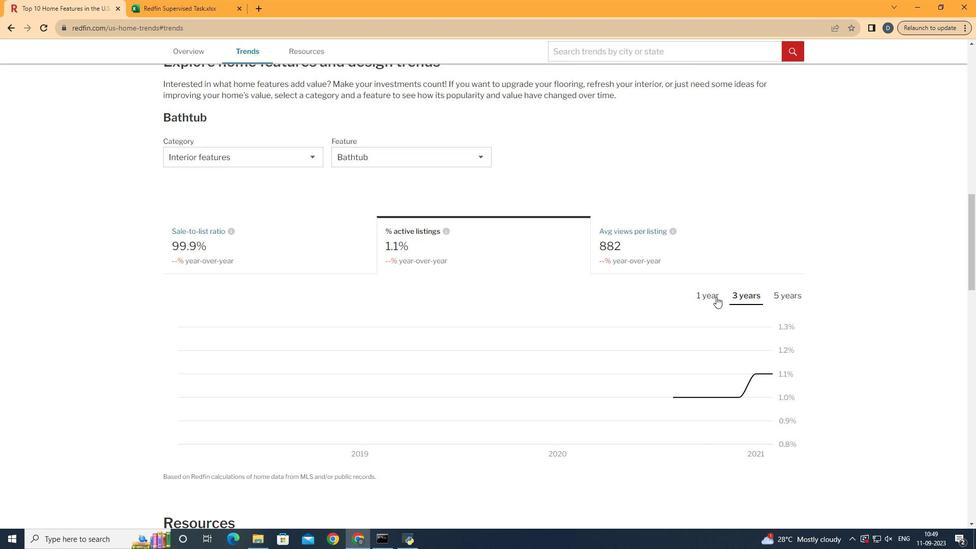 
Action: Mouse pressed left at (721, 301)
Screenshot: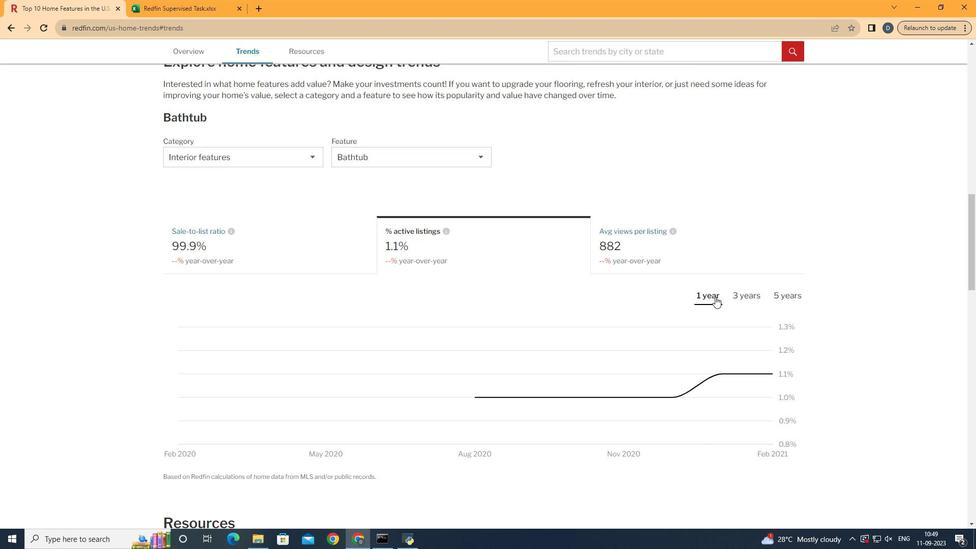 
Action: Mouse moved to (824, 381)
Screenshot: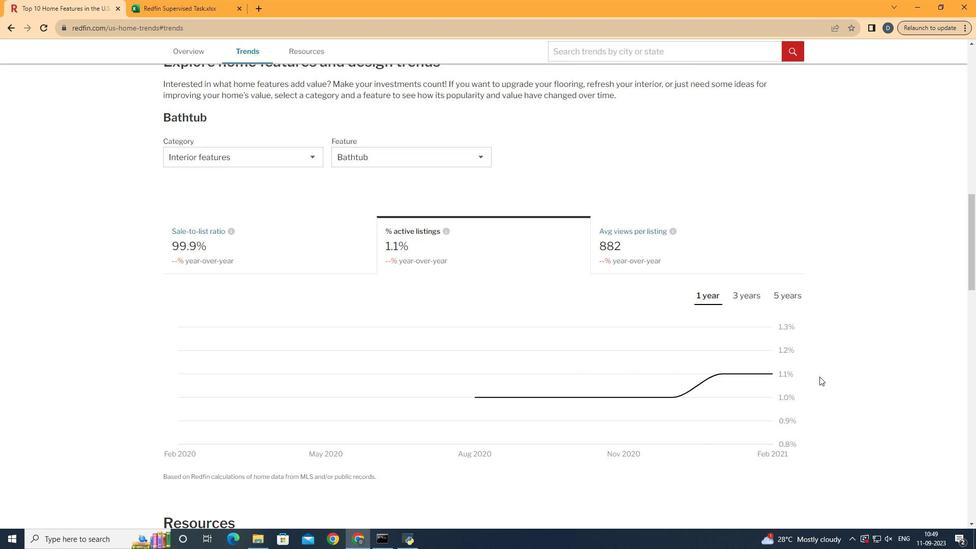 
